 Task: Find the sum of all odd numbers in an array using a JavaScript function.
Action: Mouse moved to (390, 199)
Screenshot: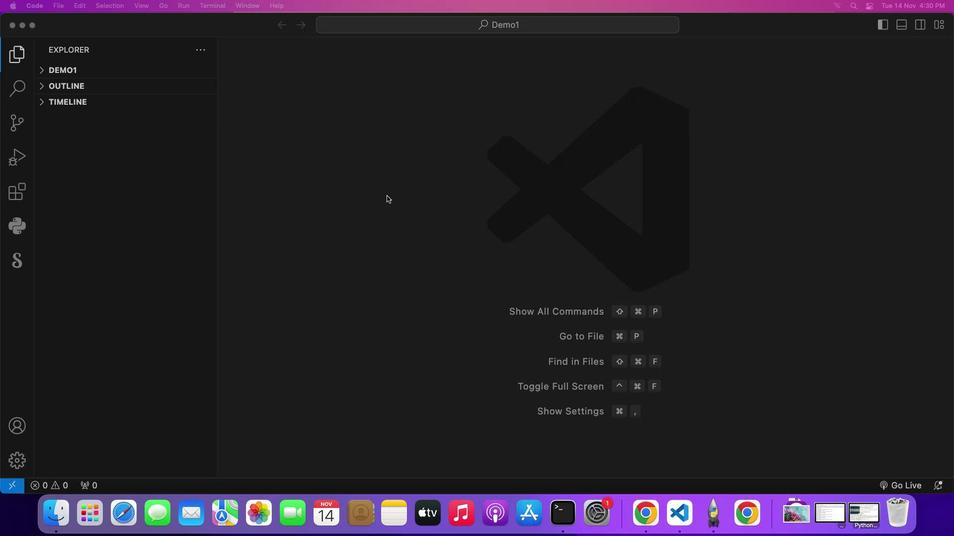 
Action: Mouse pressed left at (390, 199)
Screenshot: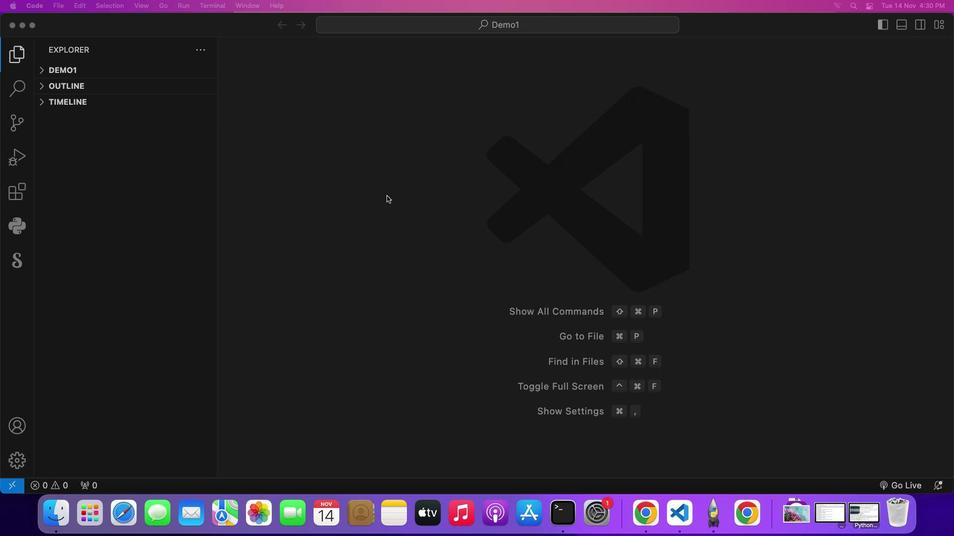
Action: Mouse moved to (11, 60)
Screenshot: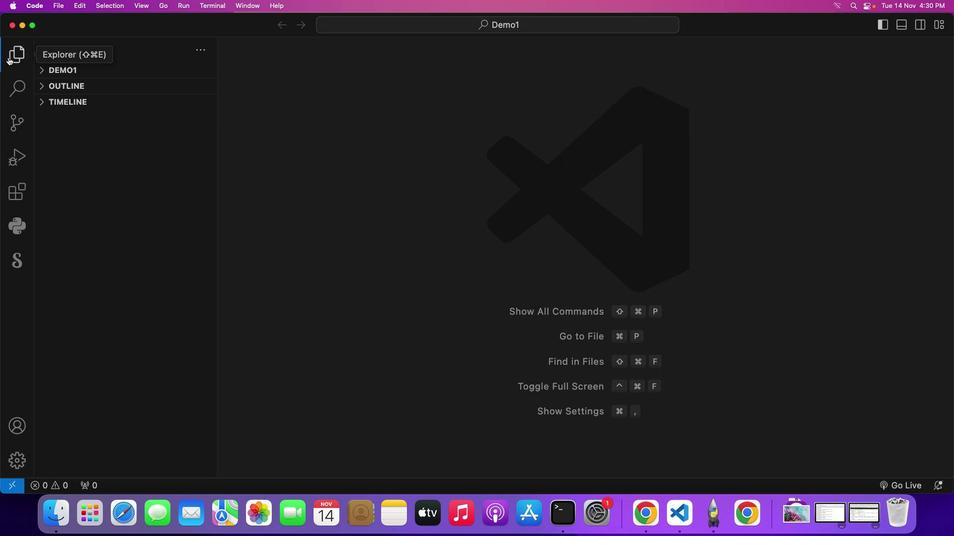 
Action: Mouse pressed left at (11, 60)
Screenshot: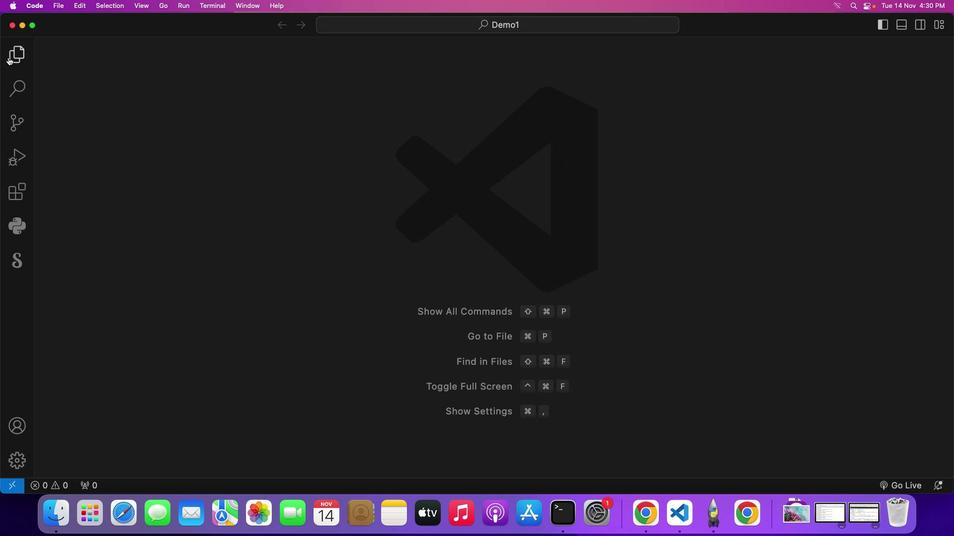 
Action: Mouse moved to (282, 257)
Screenshot: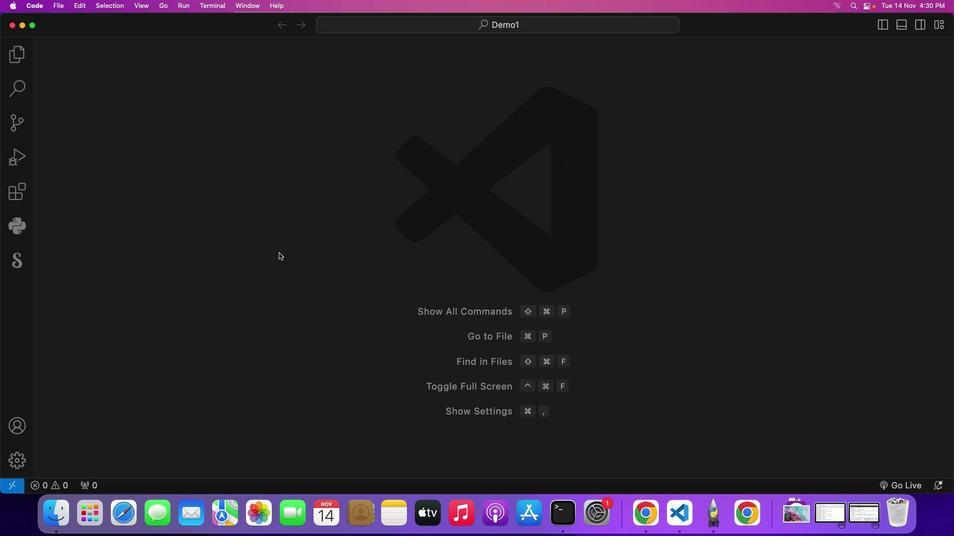 
Action: Key pressed Key.cmd
Screenshot: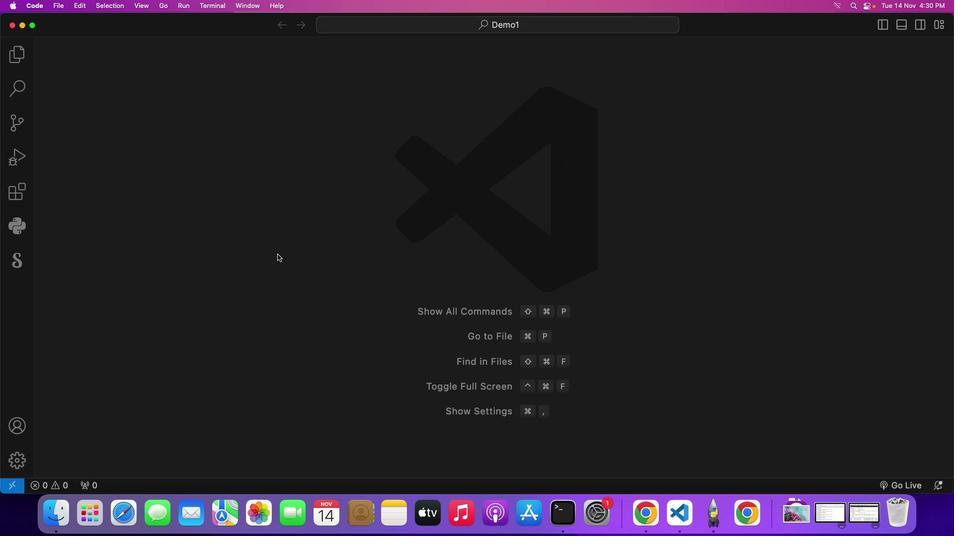 
Action: Mouse moved to (255, 268)
Screenshot: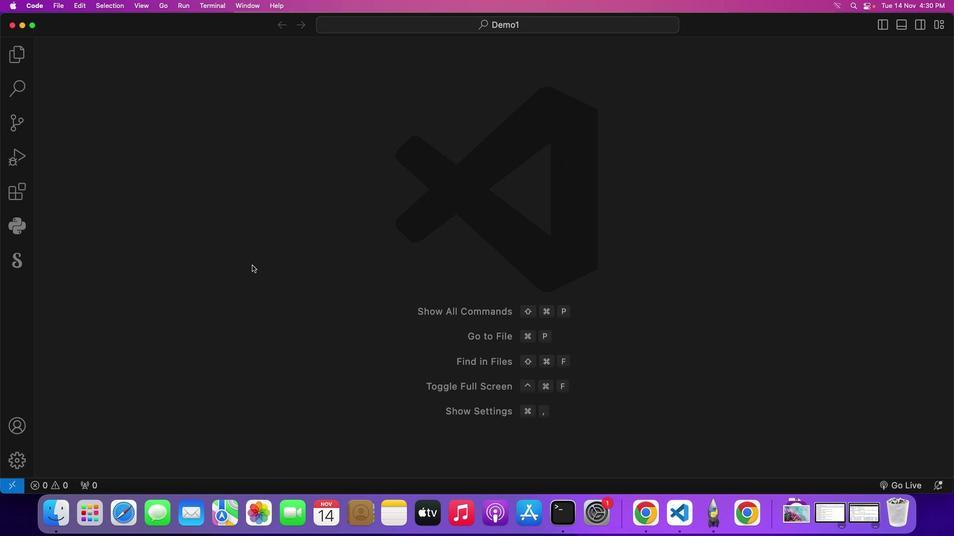 
Action: Key pressed 'n'Key.cmd's'Key.backspaceKey.shift_r'D''e''m''o''i''.''j''s'Key.enter'f''f'Key.backspaceKey.backspaceKey.backspace'f''u''n''c''t''i''o''n'Key.space's''u''m'Key.shift_r'O''f''f'Key.shift_r'O''d''d'Key.shift_r'N''u''m''b''e''r''s'Key.shift_r'(''a''r''r'Key.rightKey.spaceKey.shift_r'{'Key.enter'/''/'Key.spaceKey.shift_r'F''i''l''t''e''r'Key.space'o''u''t'Key.space't''h''e'Key.space'o''d''d'Key.space'n''u''m''b''e''r''s'Key.enter'c''o''n''s''t'Key.space'o''d''d'Key.shift_r'N''u''m''b''e''r''s'Key.space'='Key.space'a''r''r''.''f''i''l''t''e''r'Key.shift_r'(''n''u''m''b''e''r'Key.space'='Key.shift_r'>'Key.space'n''u''m''b''e''r'Key.spaceKey.shift_r'%'Key.space'2'Key.spaceKey.shift_r'!''=''='Key.space'0'Key.right';'Key.enterKey.enter'/''/'Key.spaceKey.shift_r'C''a''l''c''u''l''a''t''e'Key.space't''h''e'Key.space's''u''m'Key.space'o''f'Key.space'o''d''d'Key.space's'Key.backspace'n''u''m''b''e''r'Key.enter'c''o''n''s''t'Key.space's''u''m''='Key.space'o''d''d''s'Key.backspaceKey.shift_r'N''u''m''b''e''r''s''.''r''e''d''u''c''e'Key.shift_r'('Key.shift_r'(''a''c''c'','Key.space'c''u''r''r'Key.rightKey.space'='Key.shift_r'>'Key.space'a''c''c'Key.spaceKey.shift_r'+'Key.space'c''u''r''r'','Key.space'0'Key.right';'Key.enterKey.enter'r''e''t''u''r''n'Key.space's''u''m'';'Key.downKey.enterKey.enter'/''/'Key.spaceKey.backspaceKey.backspaceKey.backspaceKey.spaceKey.space'/''/'Key.spaceKey.shift_r'E''x''a''m''p''l''e'Key.spaceKey.shift_r'U''s''a''g''e'Key.shift_r':'Key.enter'c''p'Key.backspace'o''n''s''t'Key.space'n''u''m''b''e''r''s'Key.space'='Key.space'[''1'','Key.space'2'','Key.space'3'','Key.space'4'','Key.space'5'',''6'Key.backspaceKey.space'6'','Key.space'7'','Key.space'8'','Key.space'9'Key.right';'Key.enter'c''o''n''s''t'Key.space'r''e''s''u''l''t'Key.space'='Key.space's''u''m'Key.shift_r'O'Key.enterKey.shift_r'(''n''u''m''b''e''r''s'Key.right';'Key.enter'c''o''n''s''o''l''e''.''l''o''g'Key.shift_r'(''r''e''s''u''l''t'Key.right';'Key.spaceKey.space'/''/'Key.space'o''u''t''p''u''t'Key.spaceKey.shift_r':'Key.space'2''5'Key.enter
Screenshot: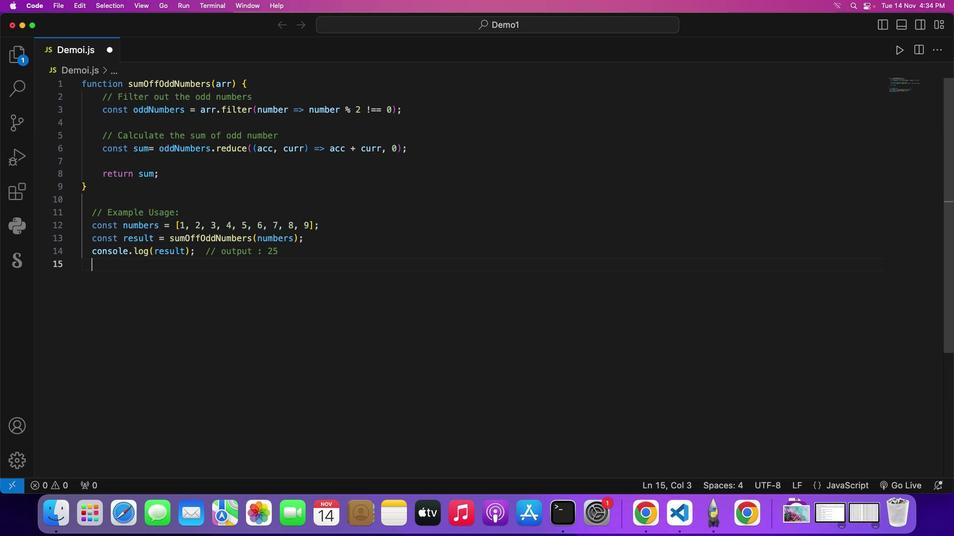 
Action: Mouse moved to (831, 288)
Screenshot: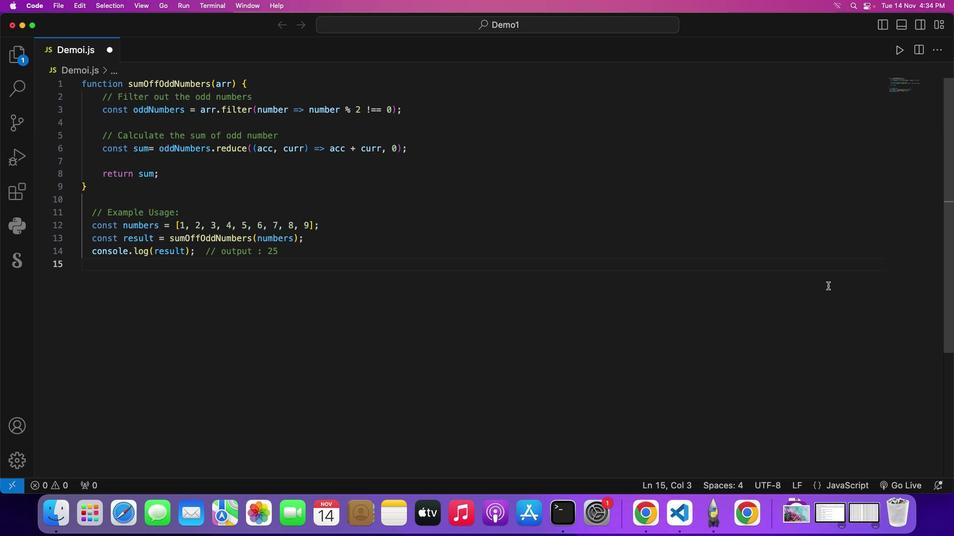 
Action: Key pressed Key.cmd
Screenshot: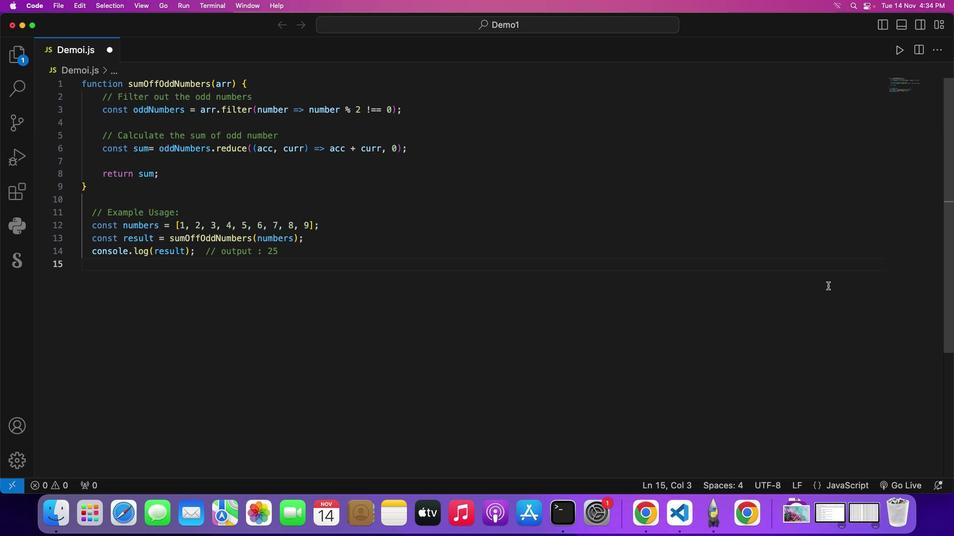 
Action: Mouse moved to (899, 254)
Screenshot: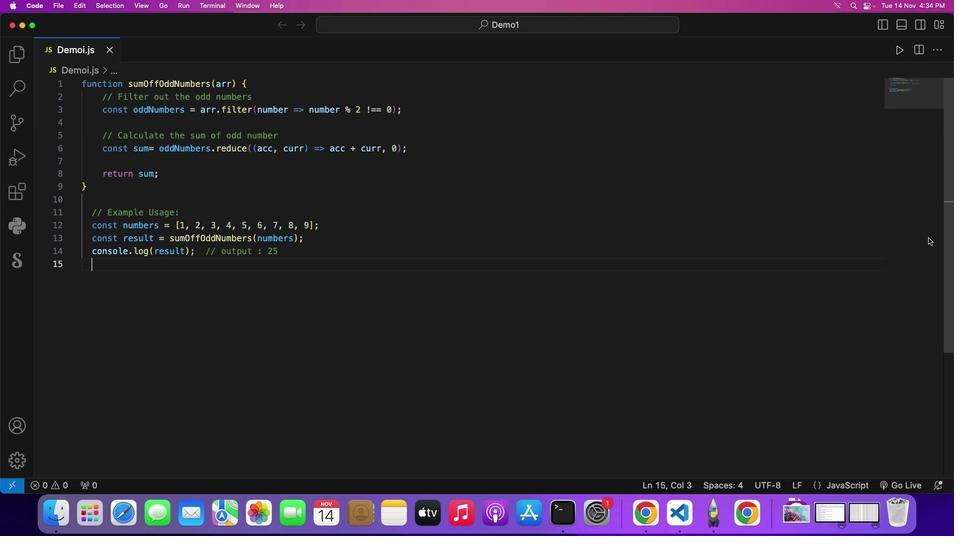 
Action: Key pressed 's'
Screenshot: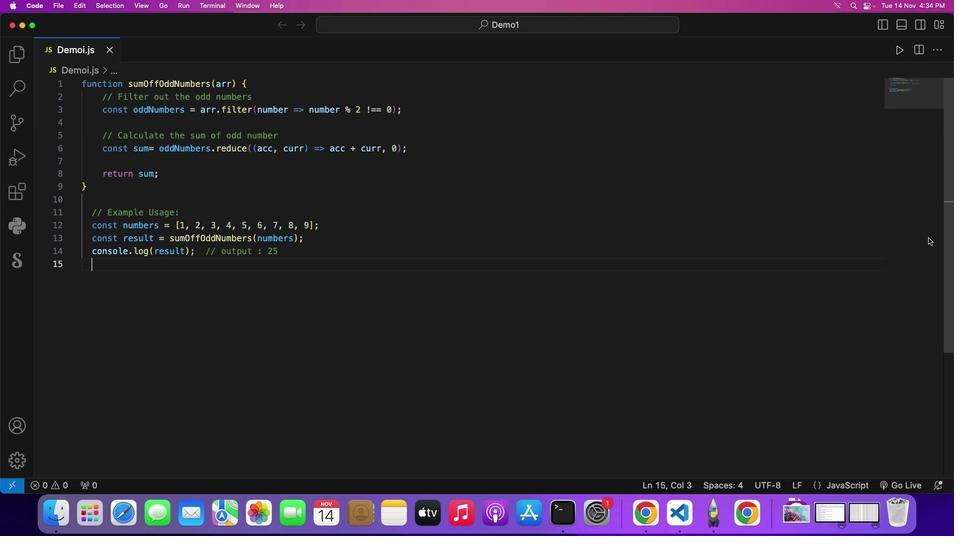 
Action: Mouse moved to (916, 209)
Screenshot: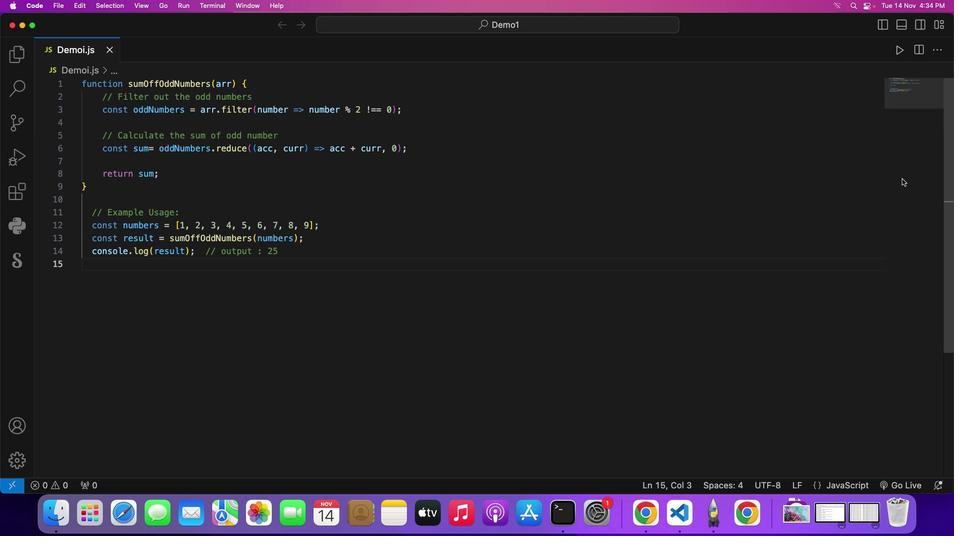 
Action: Key pressed Key.cmd
Screenshot: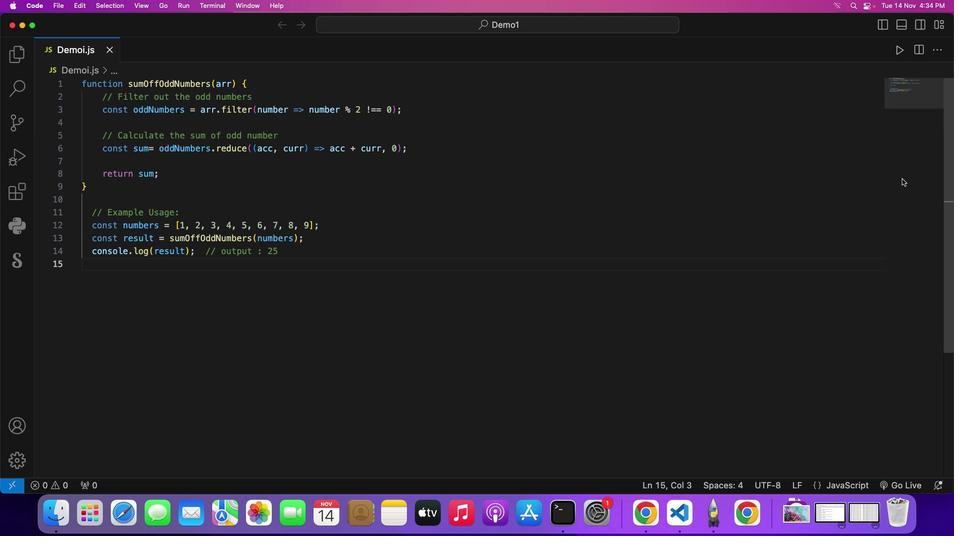 
Action: Mouse moved to (903, 164)
Screenshot: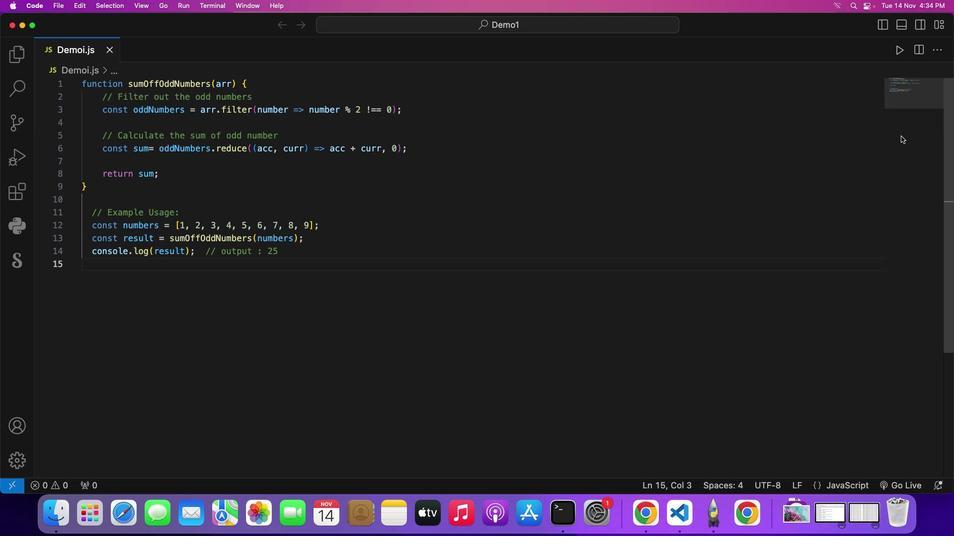 
Action: Key pressed 's'
Screenshot: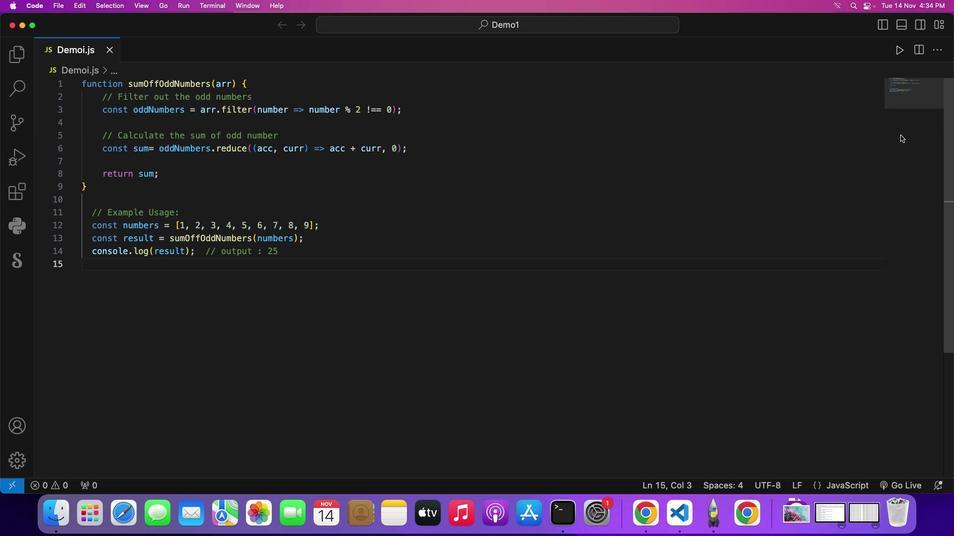
Action: Mouse moved to (905, 53)
Screenshot: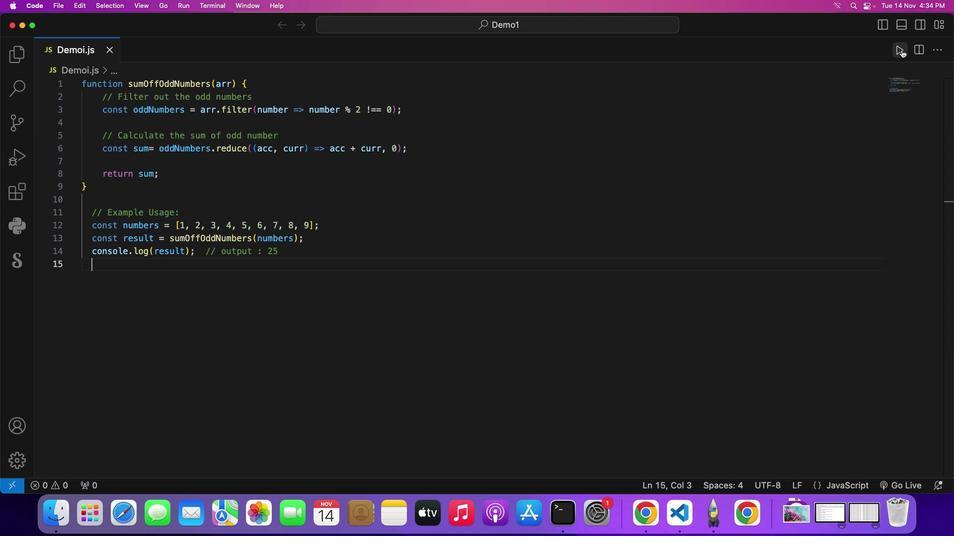 
Action: Mouse pressed left at (905, 53)
Screenshot: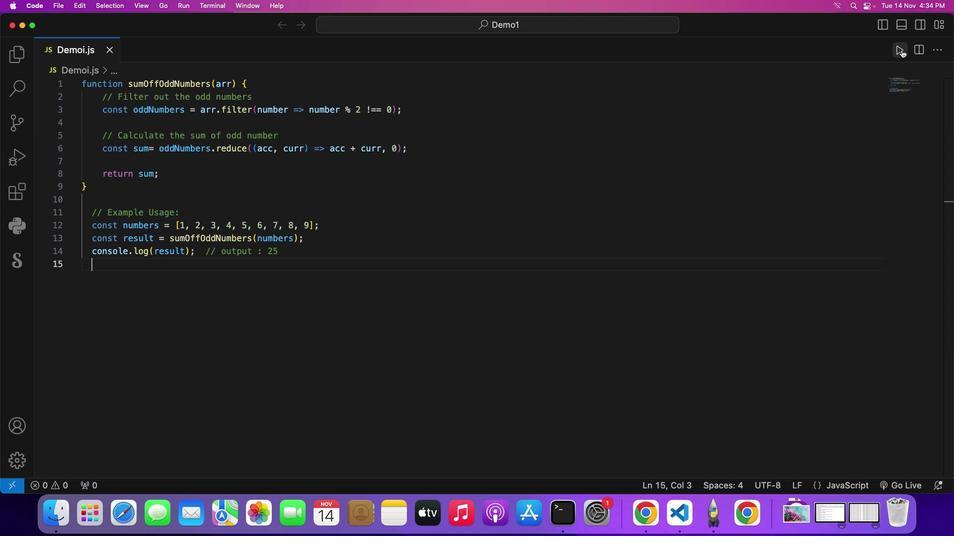
Action: Mouse moved to (741, 149)
Screenshot: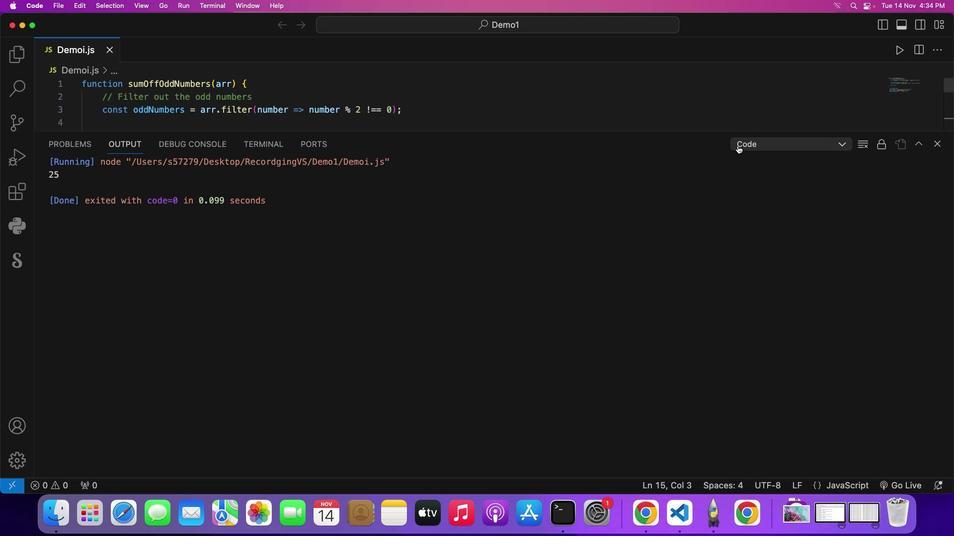 
